 Task: Create Workspace Data Analytics Software Workspace description Facilitate decision making and problem-solving. Workspace type Human Resources
Action: Mouse moved to (598, 139)
Screenshot: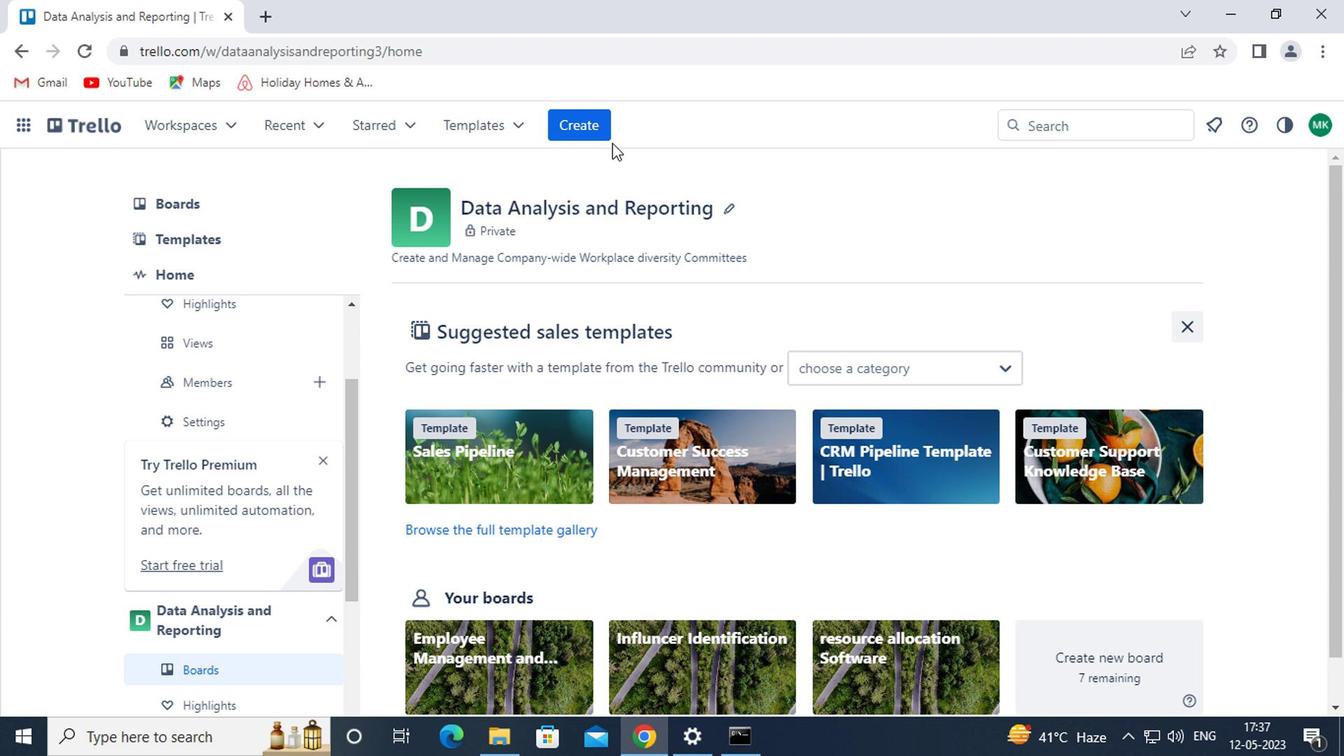 
Action: Mouse pressed left at (598, 139)
Screenshot: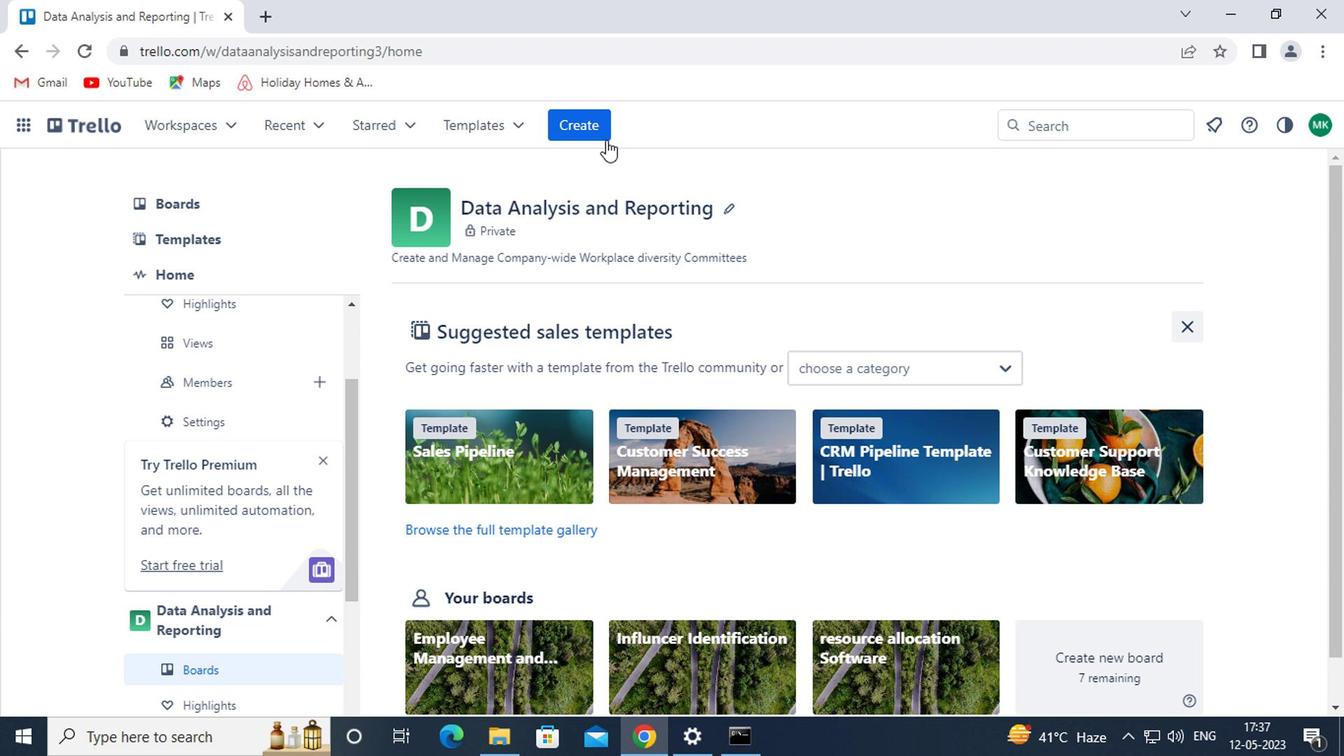 
Action: Mouse moved to (623, 334)
Screenshot: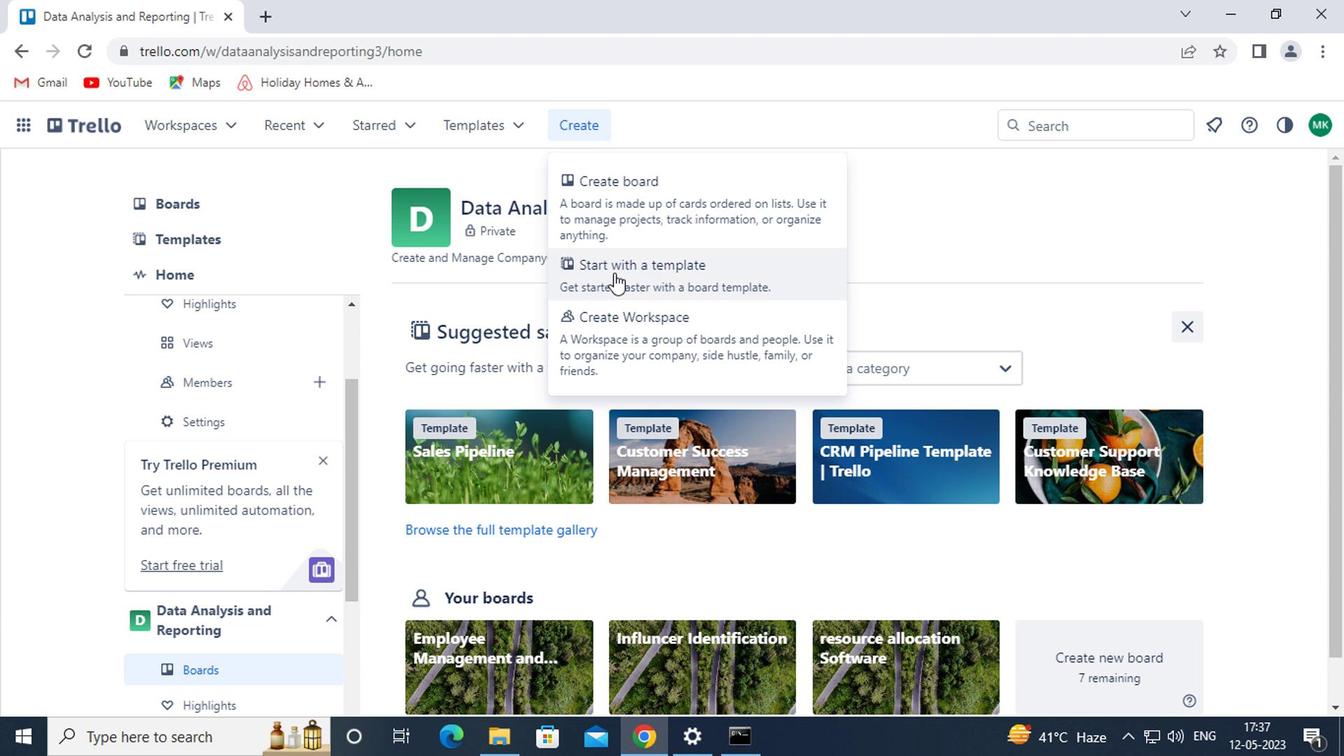 
Action: Mouse pressed left at (623, 334)
Screenshot: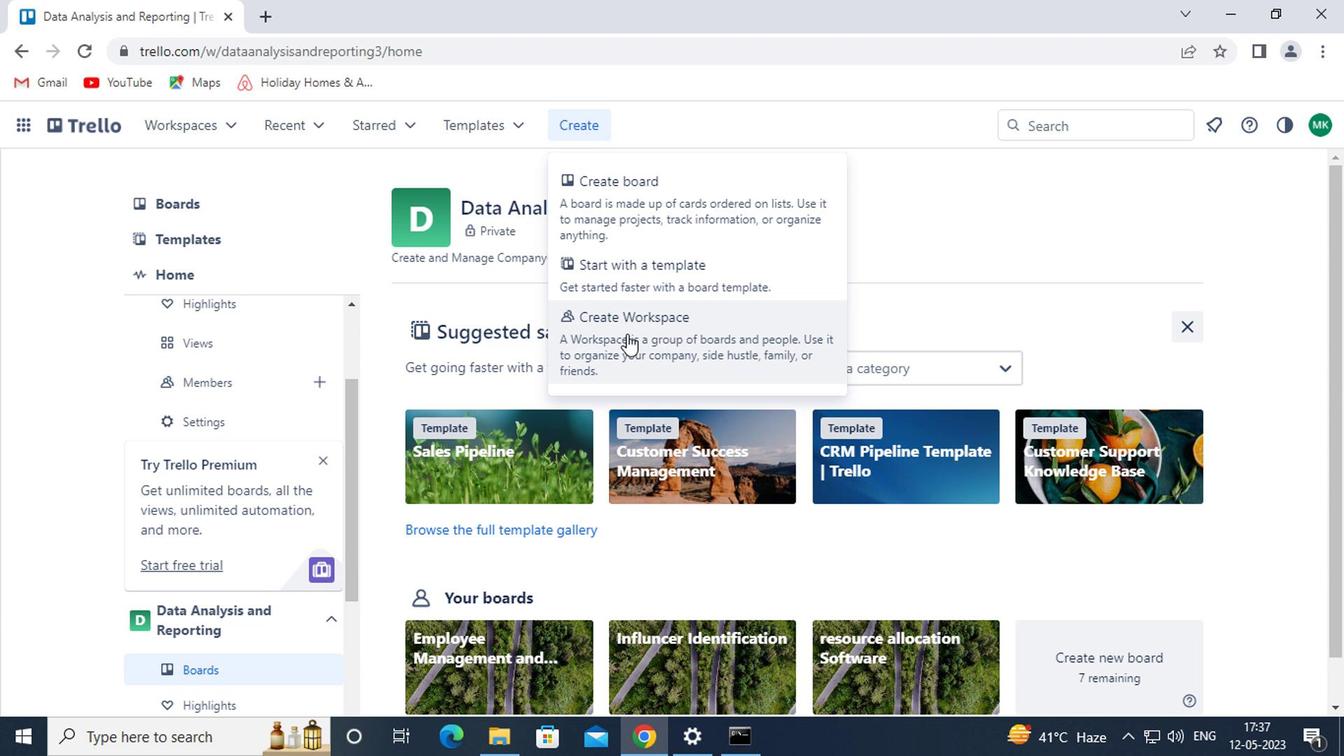 
Action: Key pressed <Key.shift>DATA<Key.space><Key.shift><Key.shift><Key.shift><Key.shift><Key.shift><Key.shift><Key.shift><Key.shift><Key.shift><Key.shift><Key.shift><Key.shift><Key.shift><Key.shift>ANALYTICS<Key.space><Key.shift>SOFTWARE<Key.space>
Screenshot: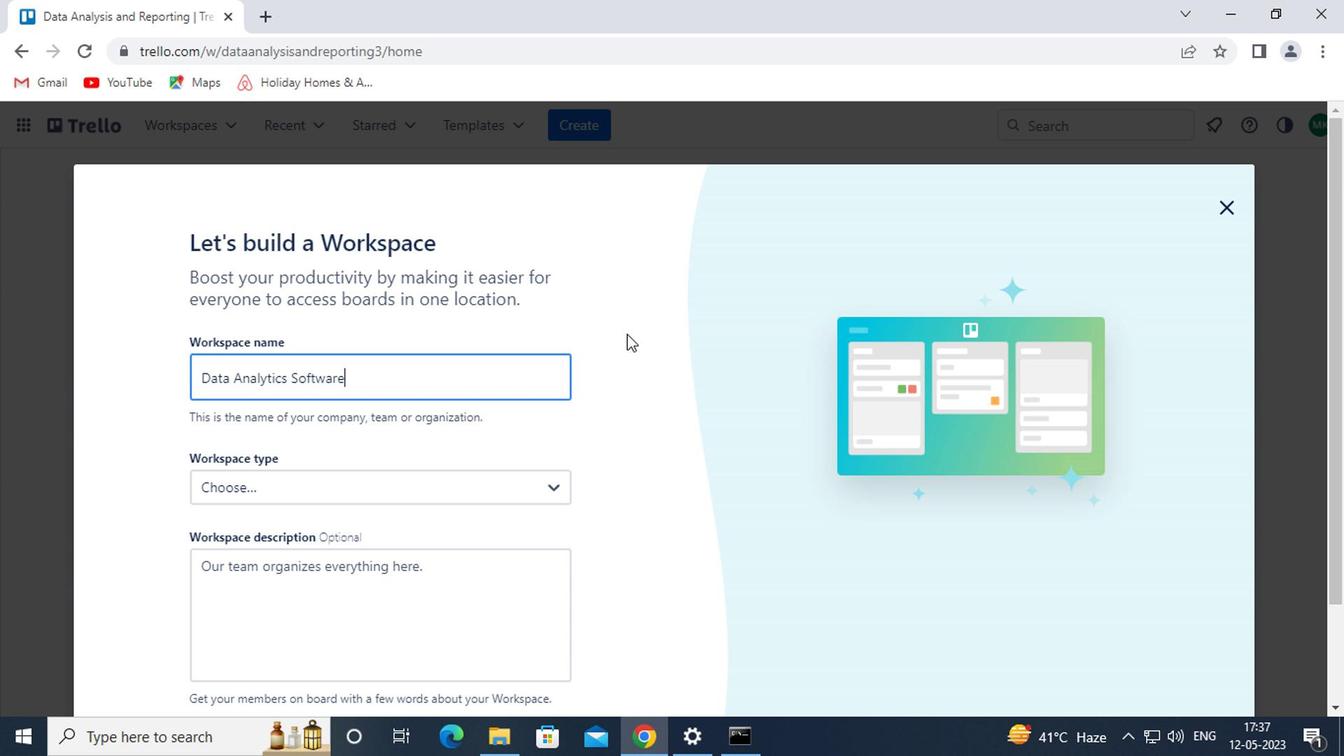 
Action: Mouse moved to (273, 591)
Screenshot: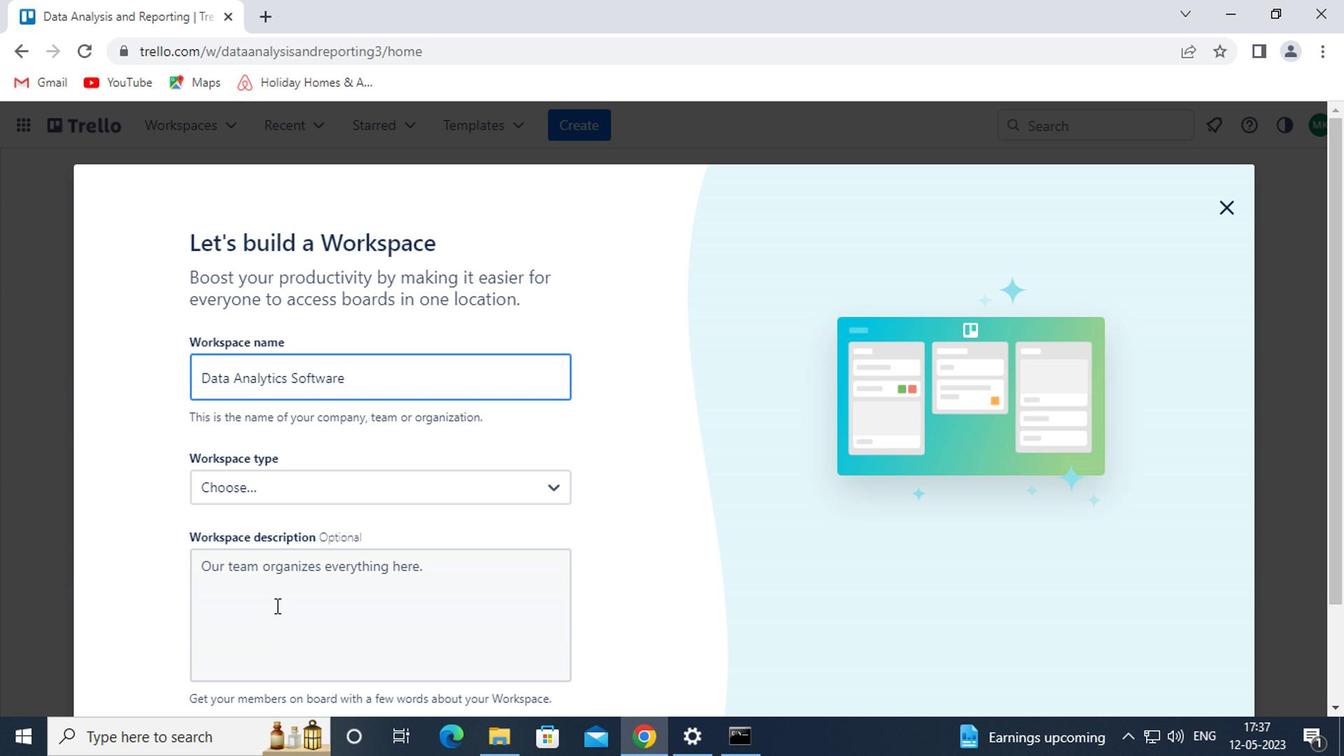 
Action: Mouse pressed left at (273, 591)
Screenshot: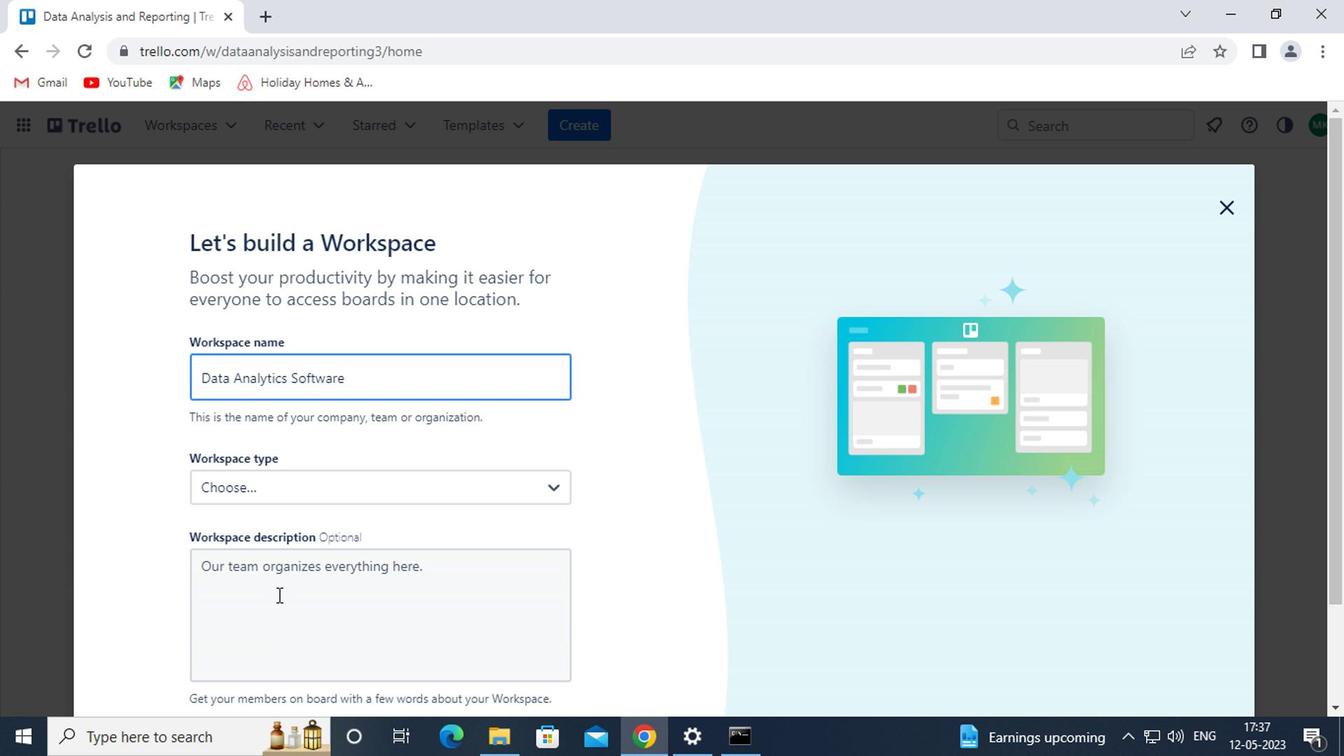 
Action: Mouse moved to (389, 547)
Screenshot: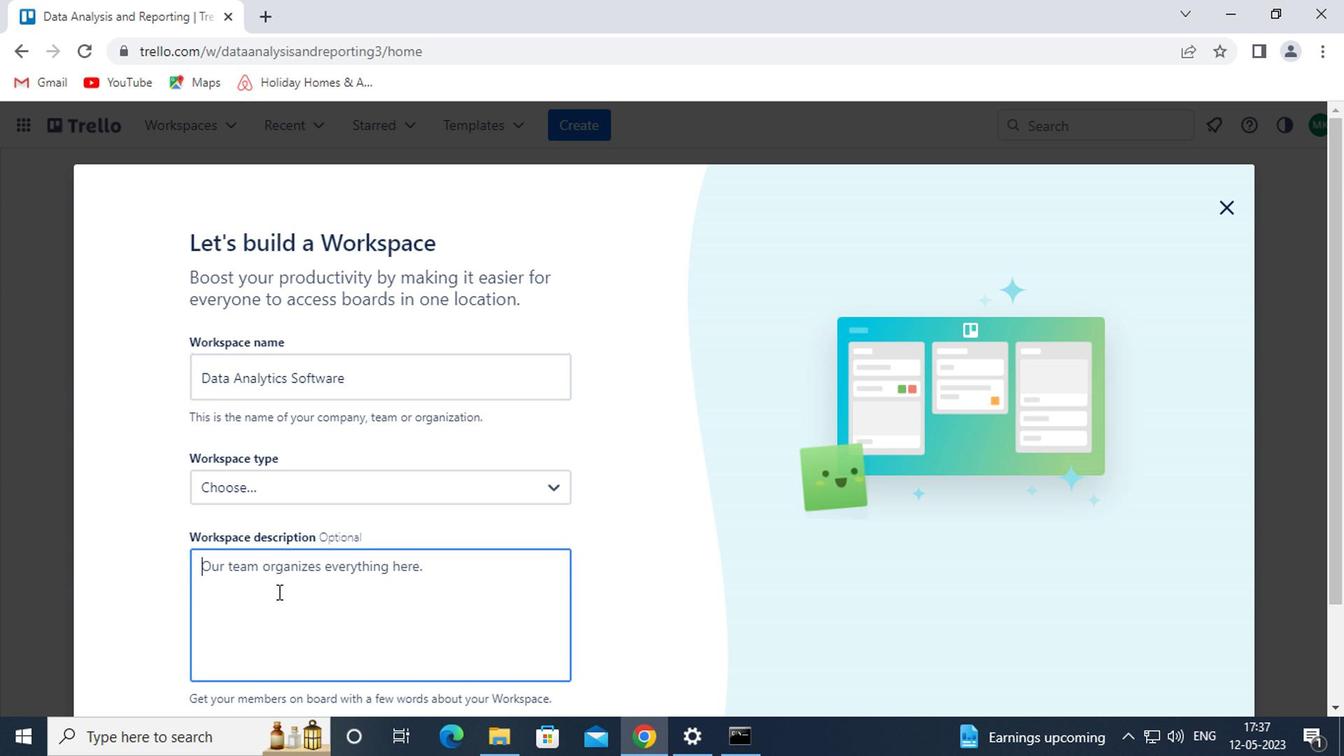 
Action: Mouse scrolled (389, 545) with delta (0, -1)
Screenshot: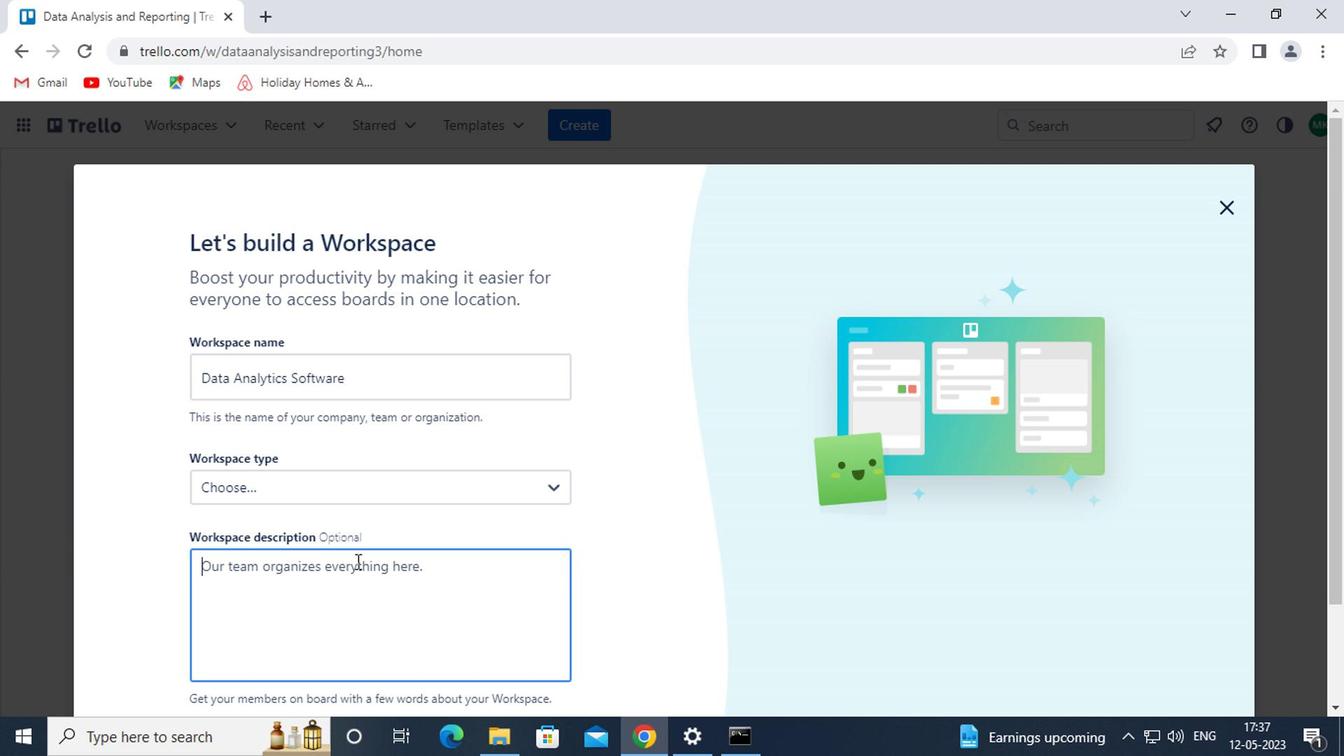 
Action: Mouse scrolled (389, 545) with delta (0, -1)
Screenshot: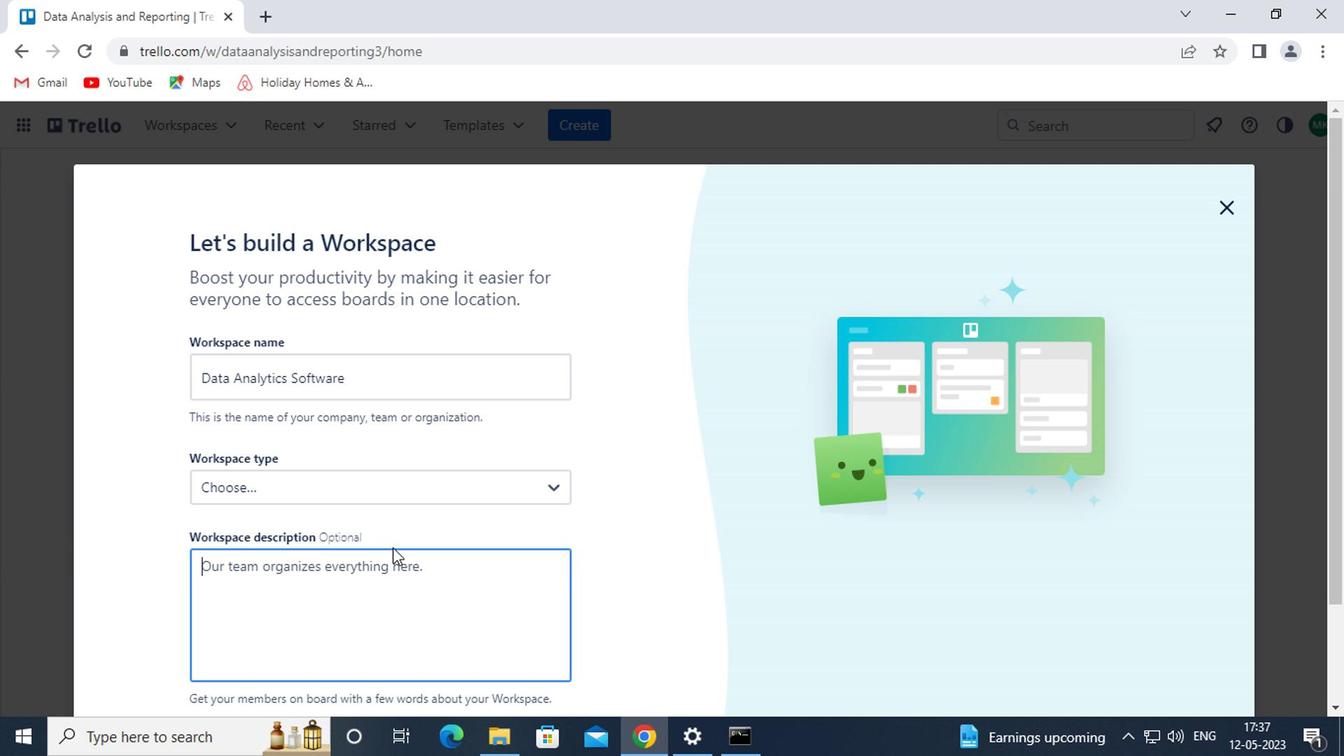 
Action: Key pressed <Key.shift>FACILITATE<Key.space>DECISION<Key.space>M
Screenshot: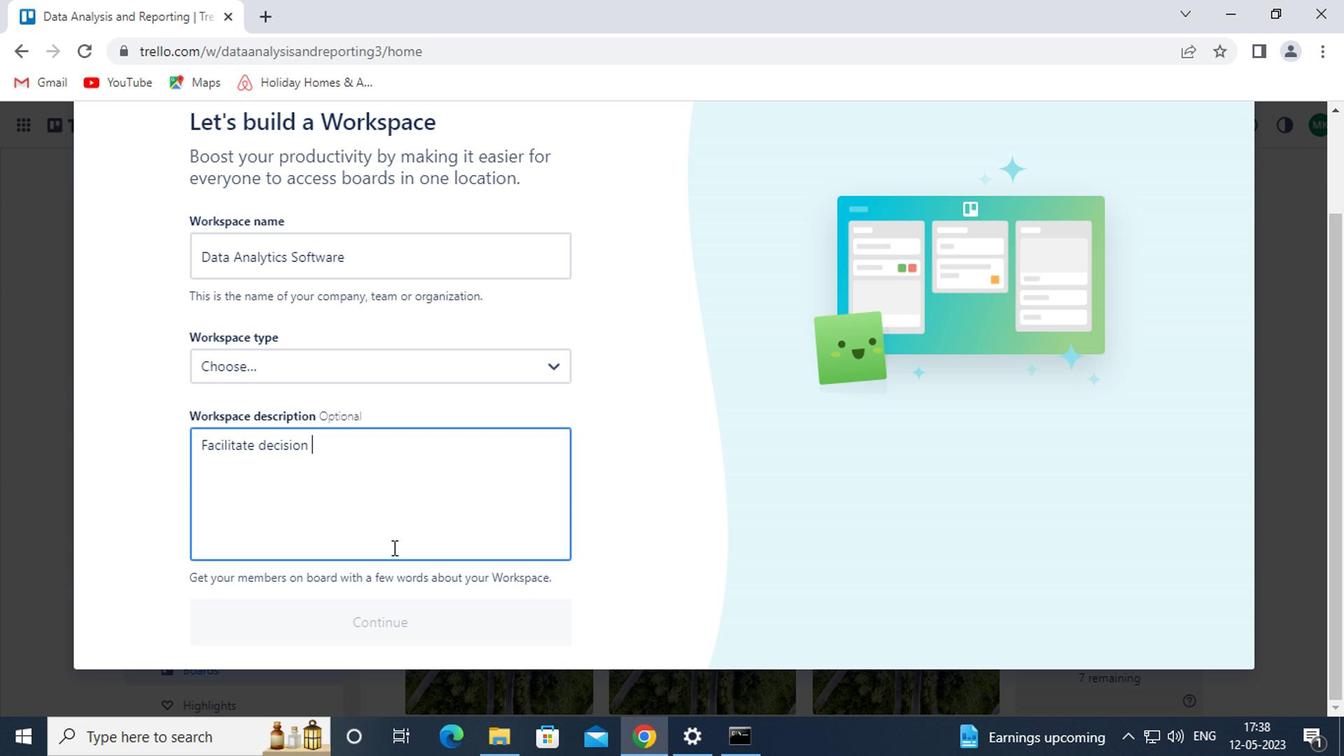 
Action: Mouse moved to (390, 547)
Screenshot: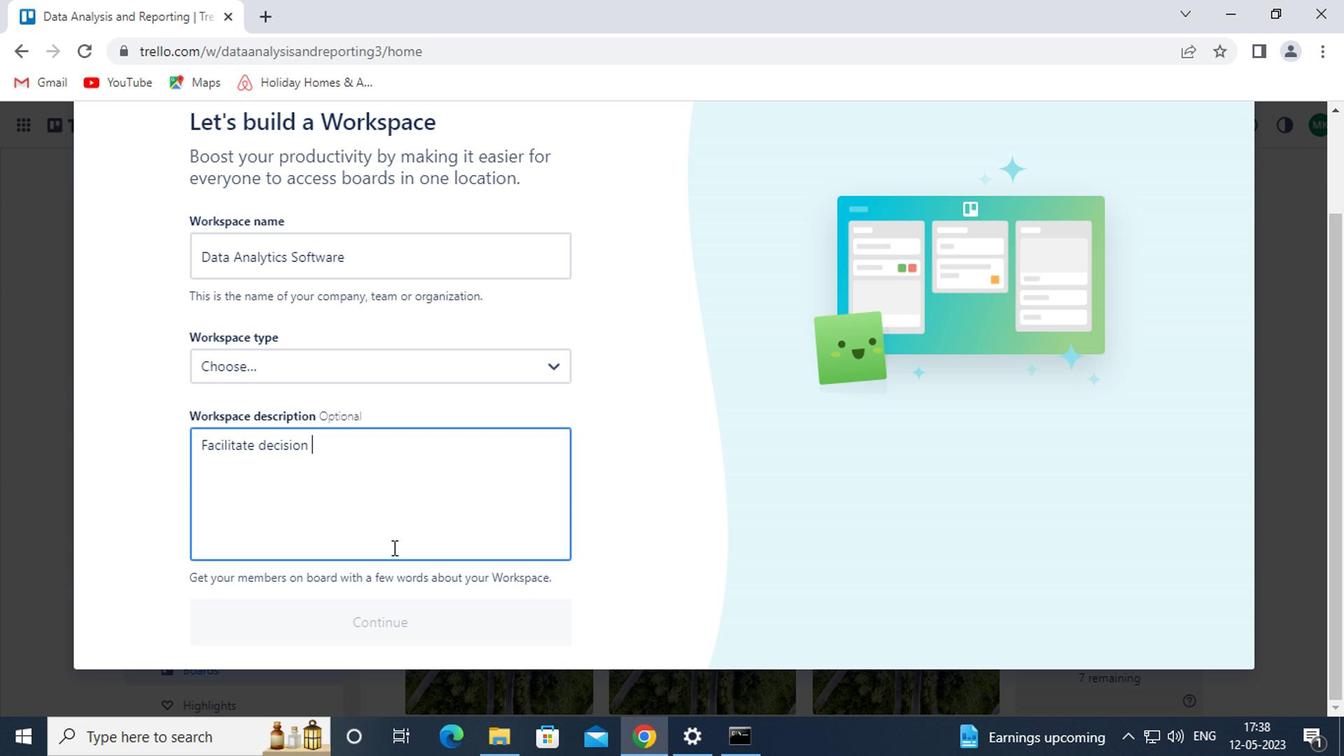 
Action: Key pressed AKING<Key.space>AAAN<Key.backspace><Key.backspace><Key.backspace>M<Key.backspace>ND<Key.space>PROBLEM<Key.space><Key.backspace>-SI<Key.backspace>OLVING
Screenshot: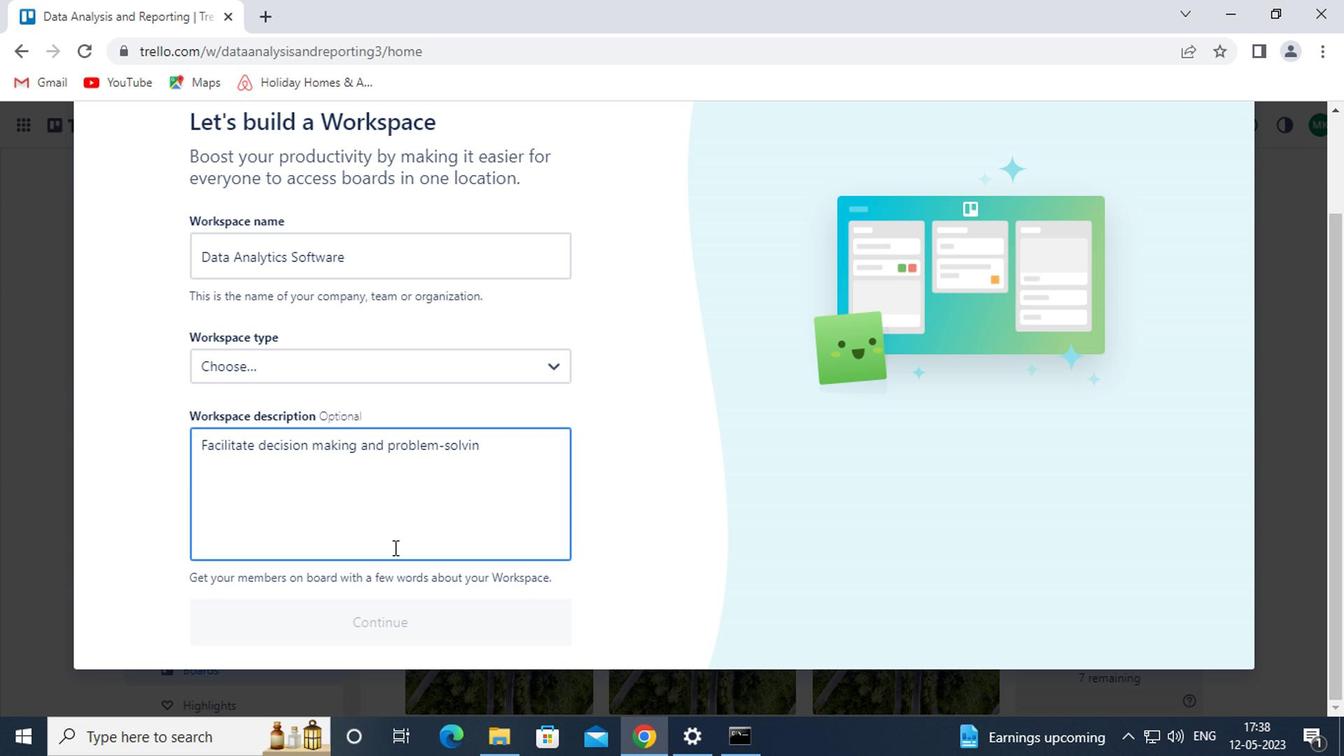 
Action: Mouse moved to (409, 362)
Screenshot: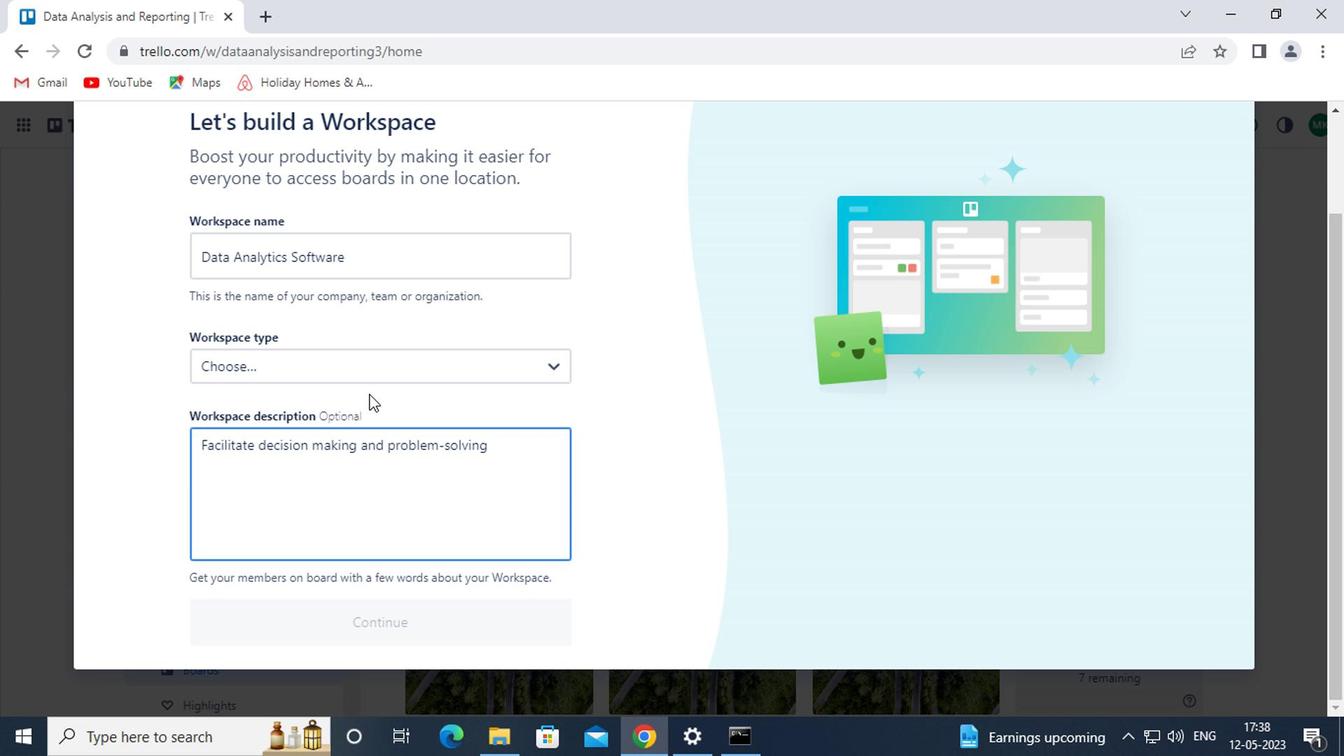 
Action: Mouse pressed left at (409, 362)
Screenshot: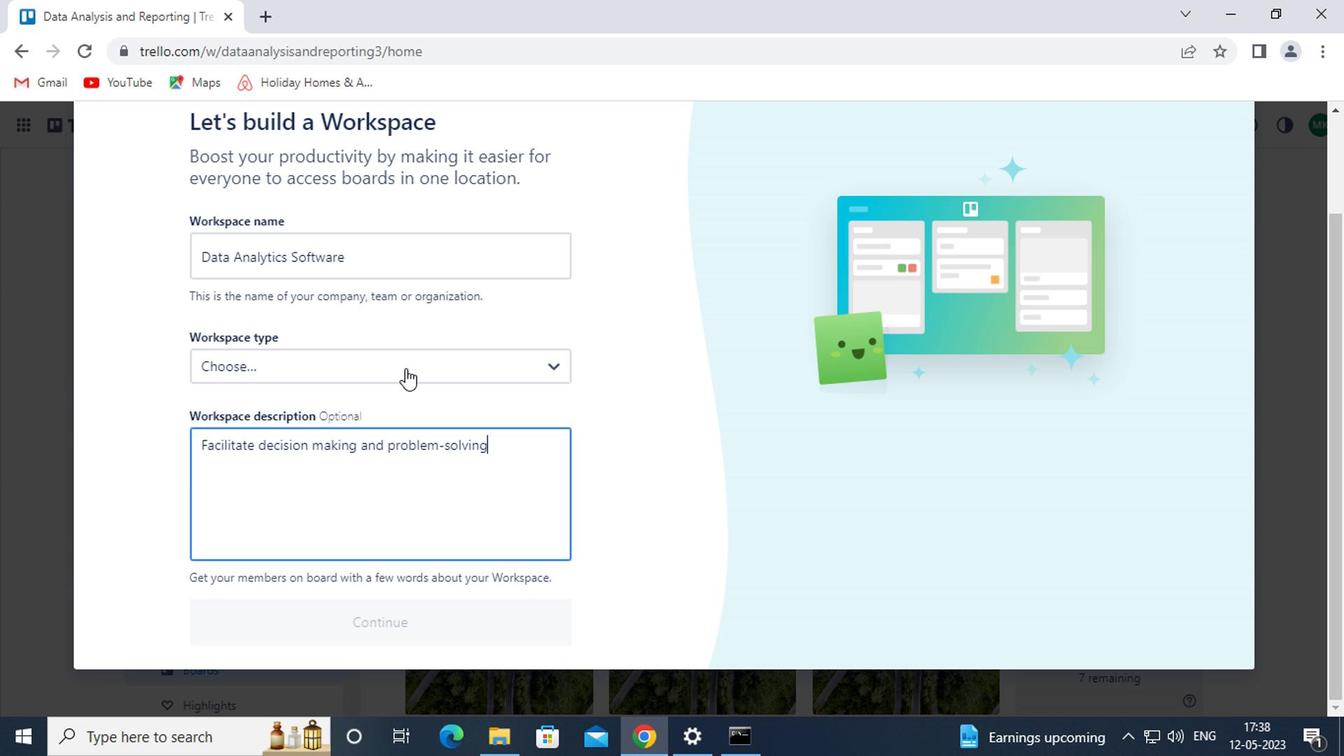 
Action: Mouse moved to (319, 442)
Screenshot: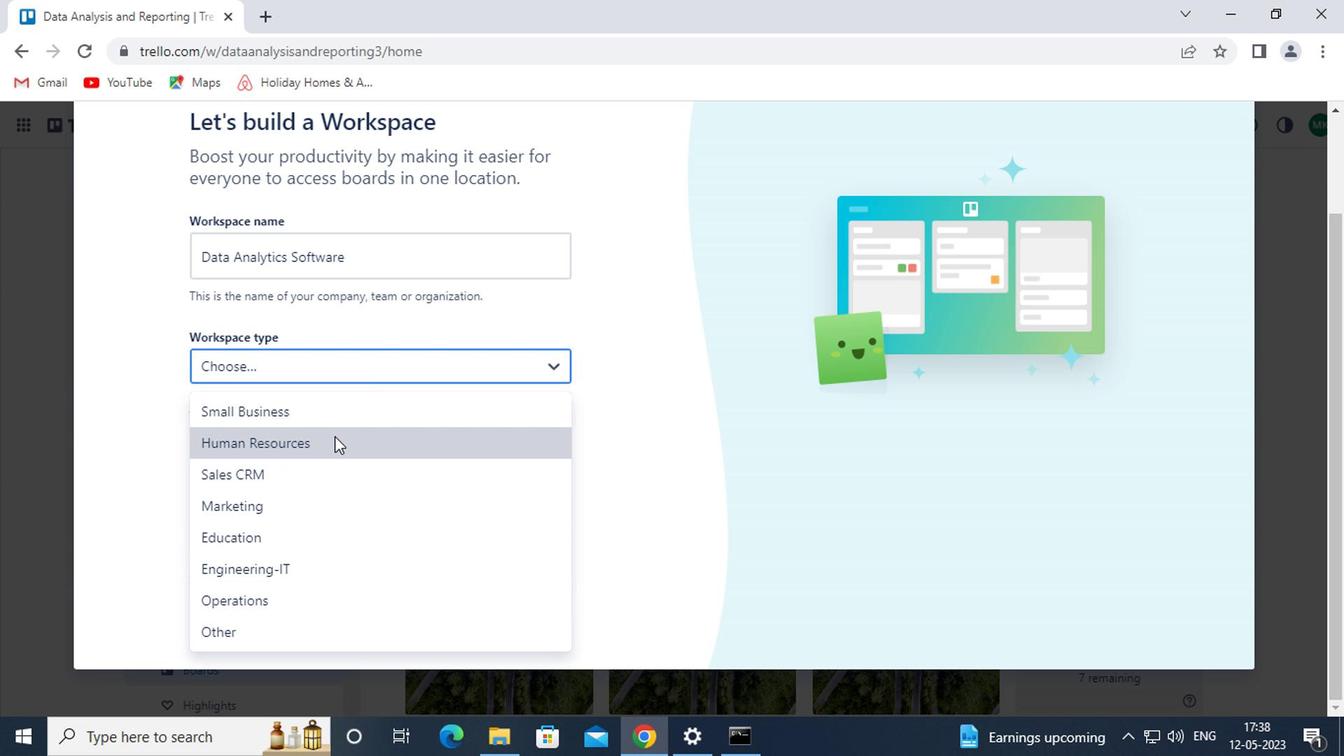 
Action: Mouse pressed left at (319, 442)
Screenshot: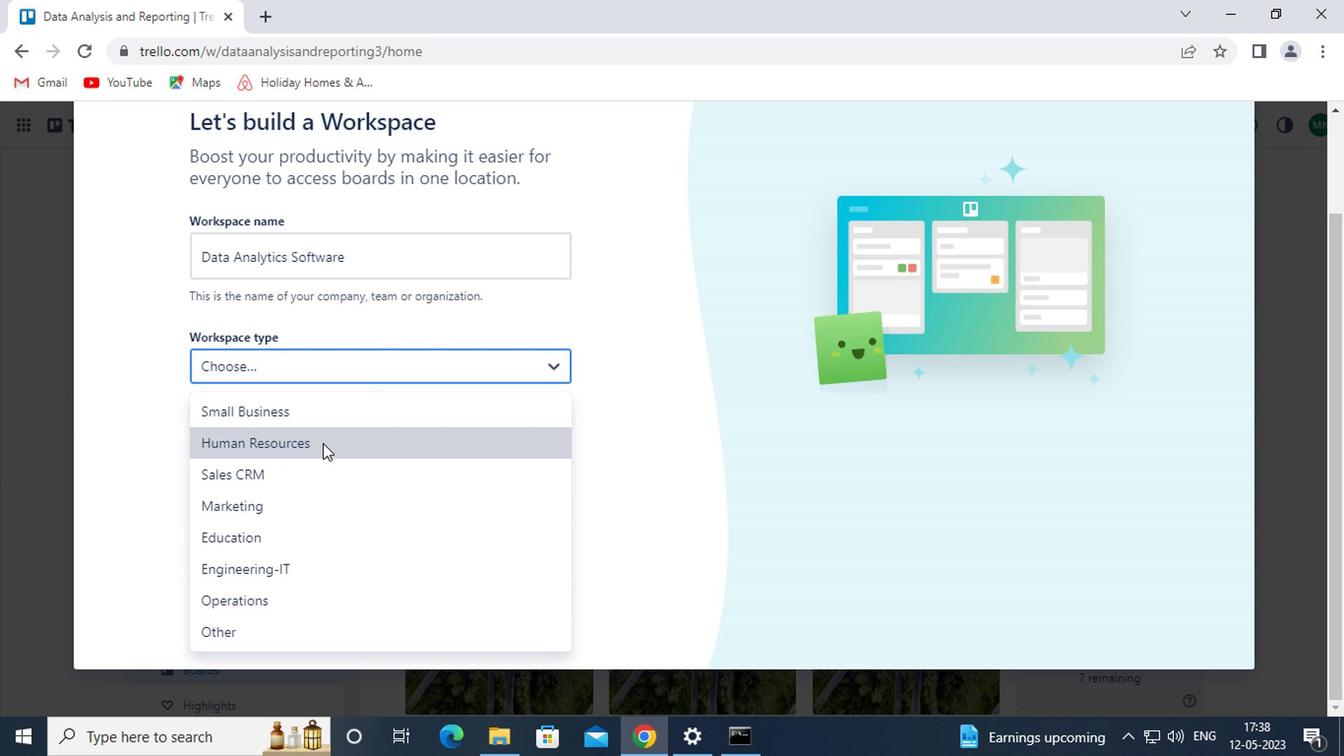 
Action: Mouse moved to (326, 626)
Screenshot: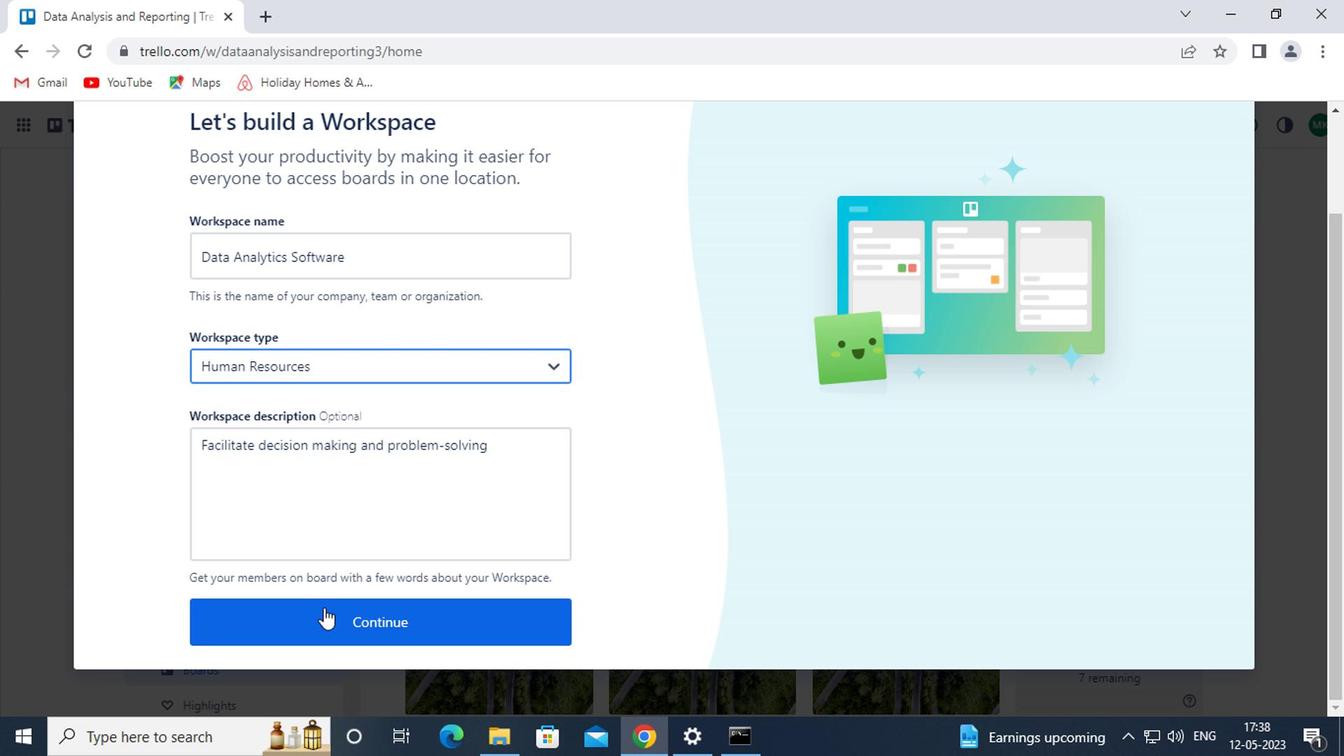 
Action: Mouse pressed left at (326, 626)
Screenshot: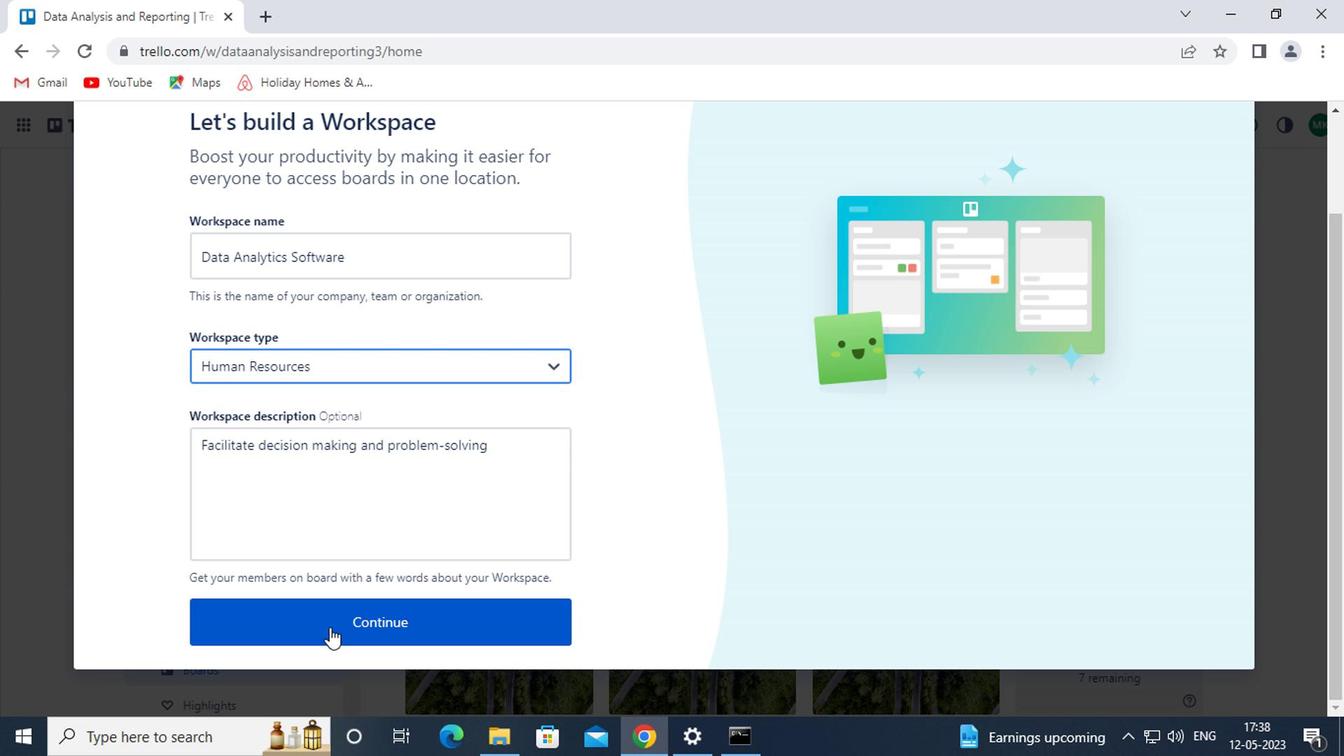 
Action: Mouse moved to (1225, 210)
Screenshot: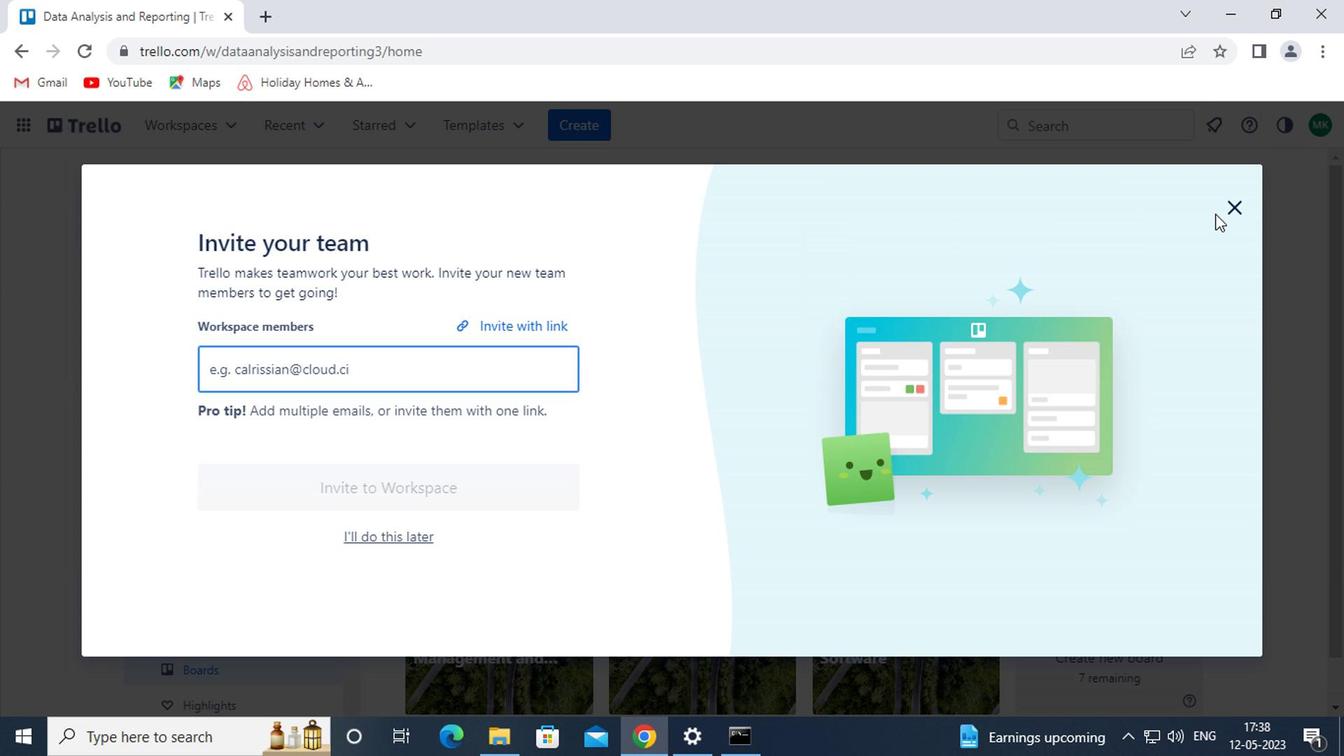 
Action: Mouse pressed left at (1225, 210)
Screenshot: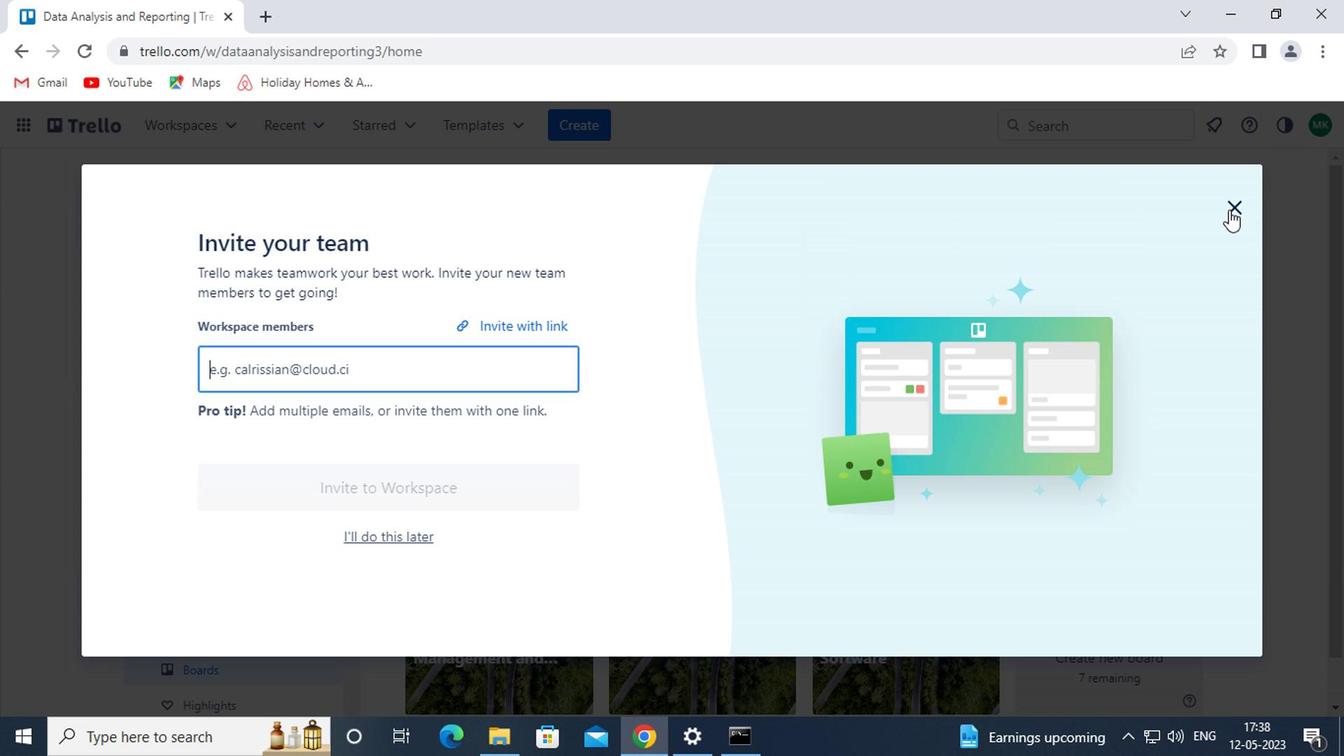 
